 Task: Change scribble line weight to 1PX.
Action: Mouse moved to (439, 310)
Screenshot: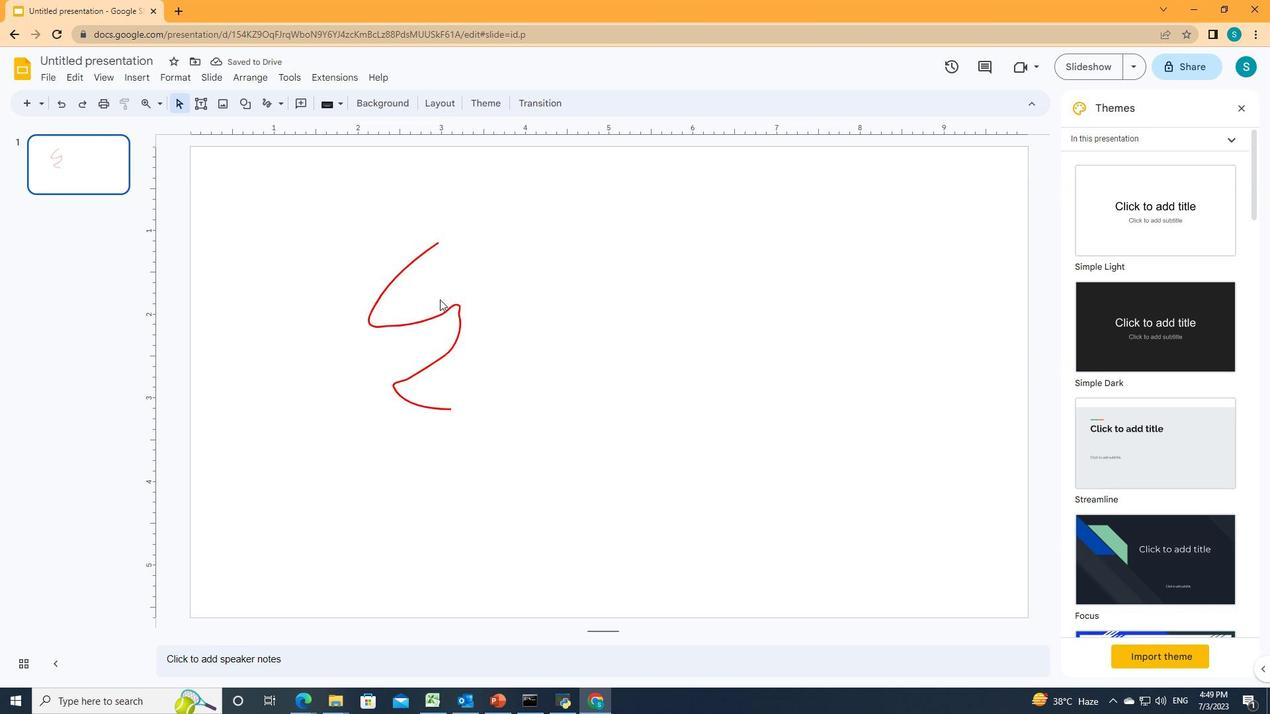 
Action: Mouse pressed left at (439, 310)
Screenshot: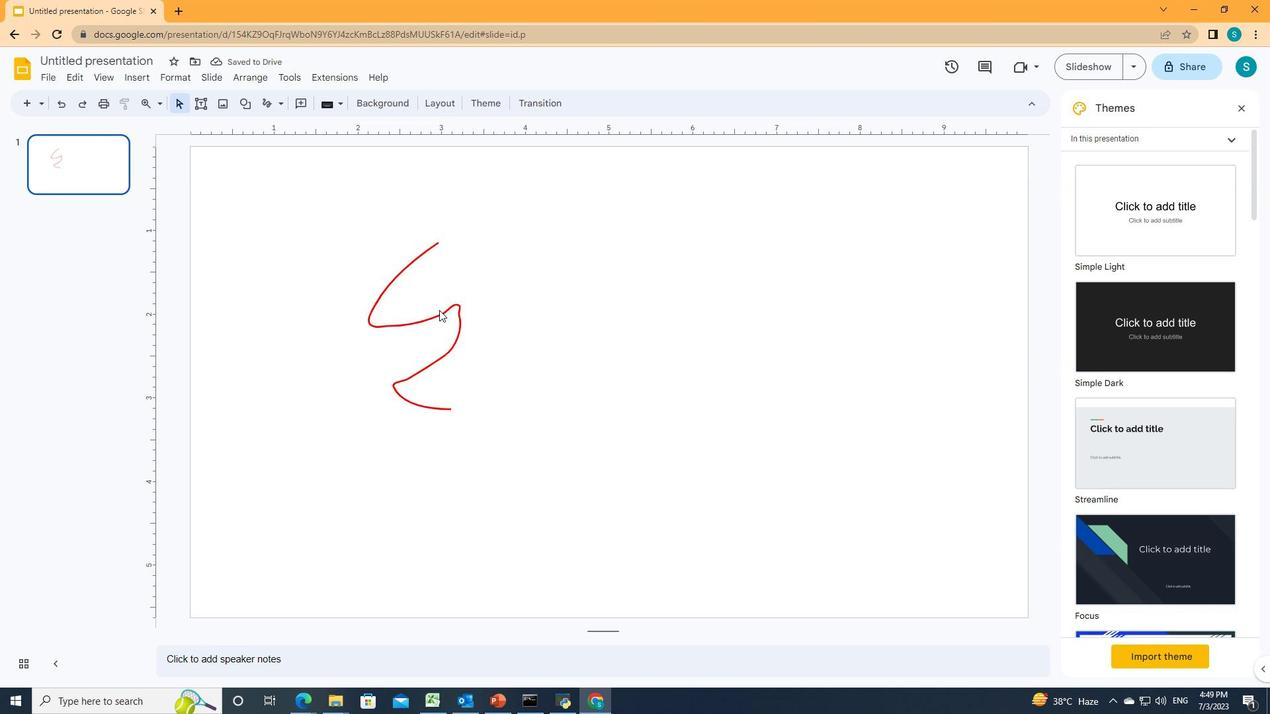 
Action: Mouse moved to (440, 314)
Screenshot: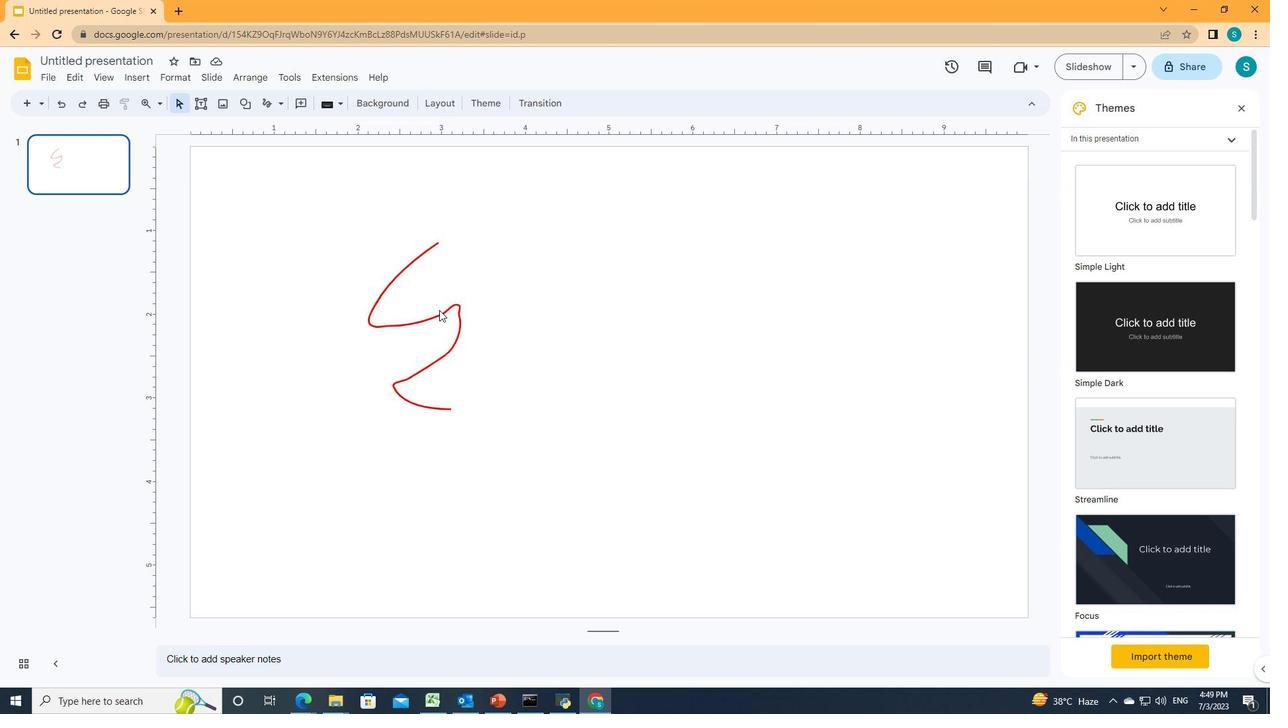 
Action: Mouse pressed left at (440, 314)
Screenshot: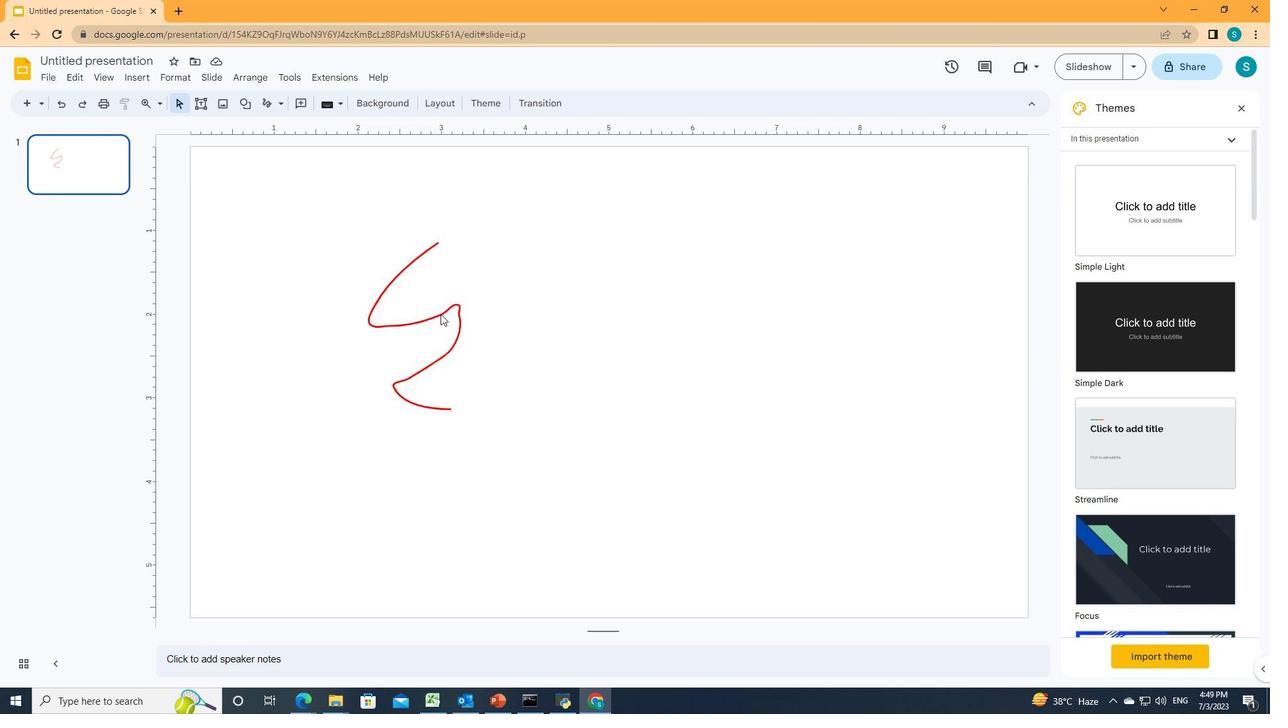 
Action: Mouse moved to (322, 101)
Screenshot: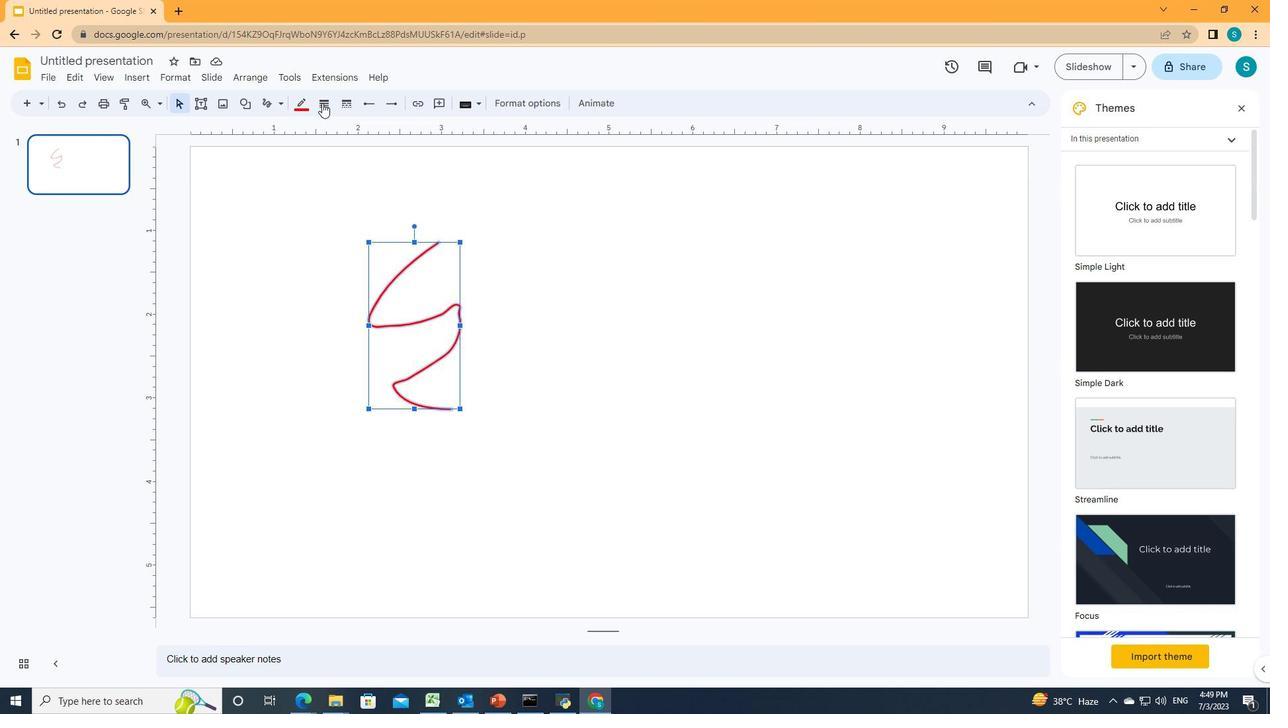 
Action: Mouse pressed left at (322, 101)
Screenshot: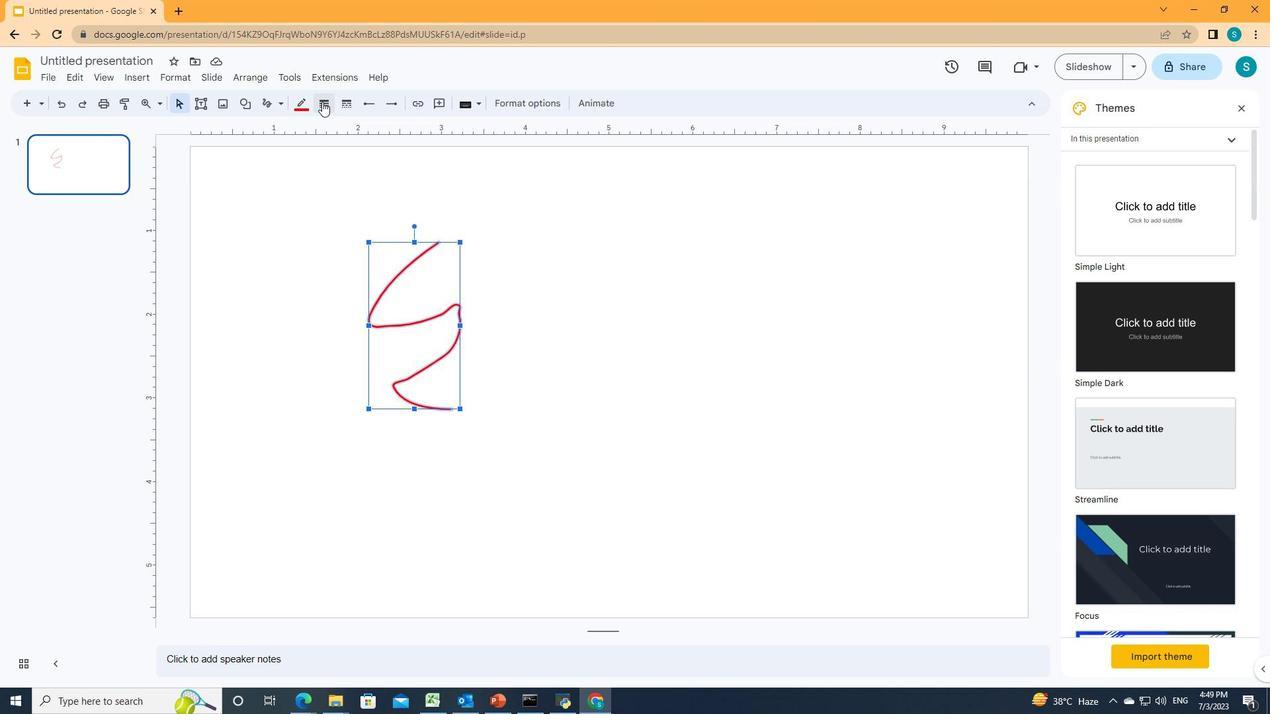
Action: Mouse moved to (328, 121)
Screenshot: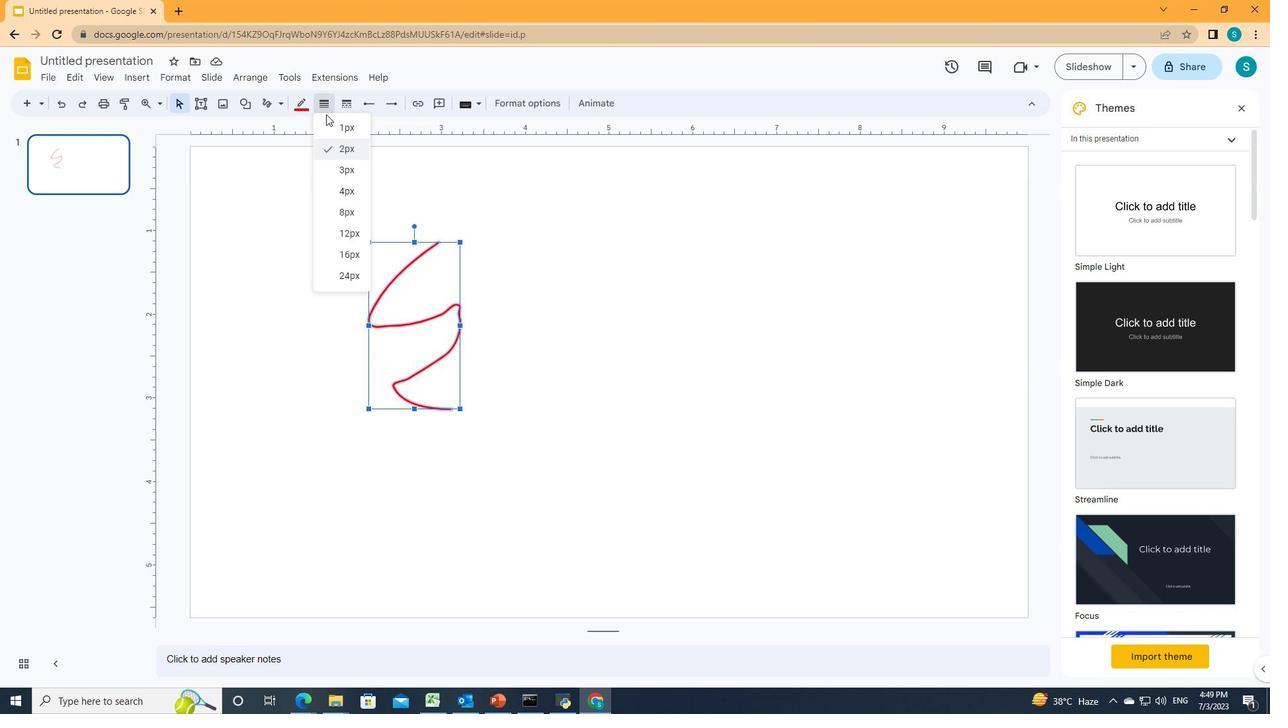 
Action: Mouse pressed left at (328, 121)
Screenshot: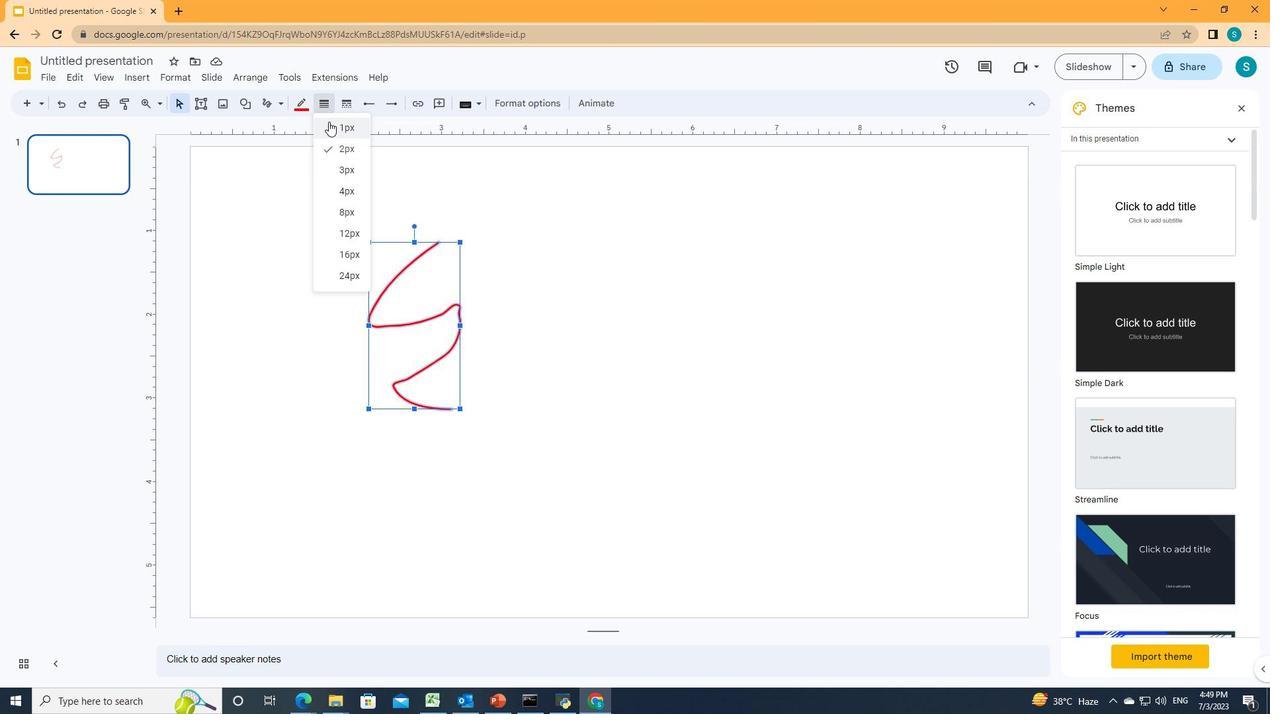
